 Task: Create a due date automation trigger when advanced on, the moment a card is due add dates due in 1 working days.
Action: Mouse moved to (1016, 297)
Screenshot: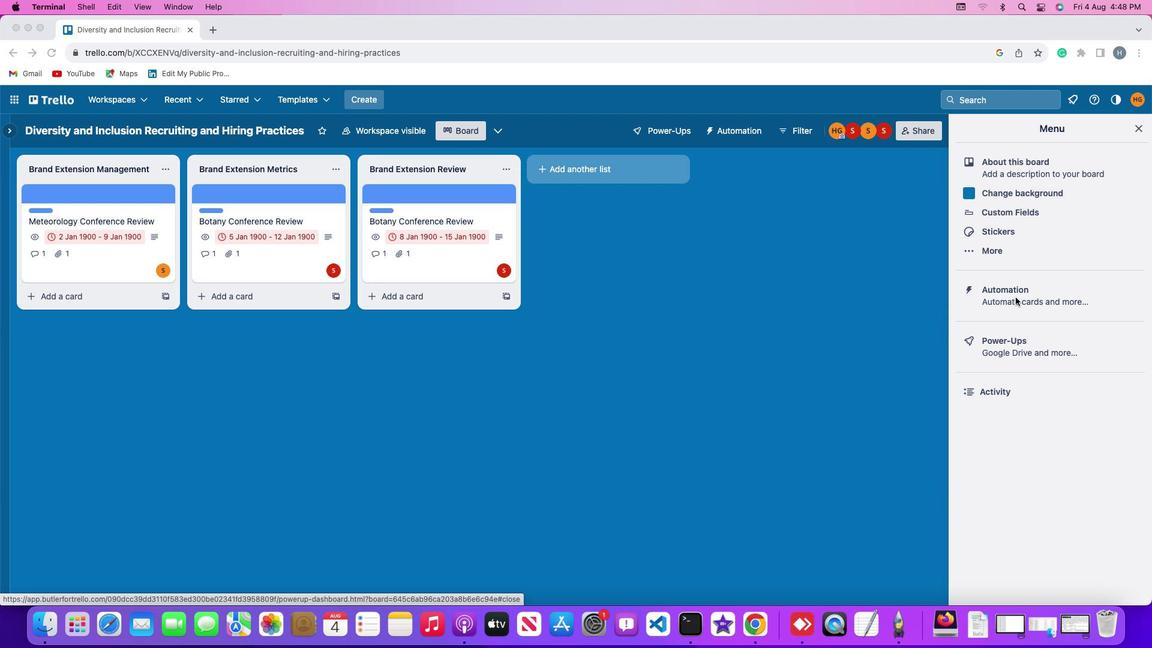 
Action: Mouse pressed left at (1016, 297)
Screenshot: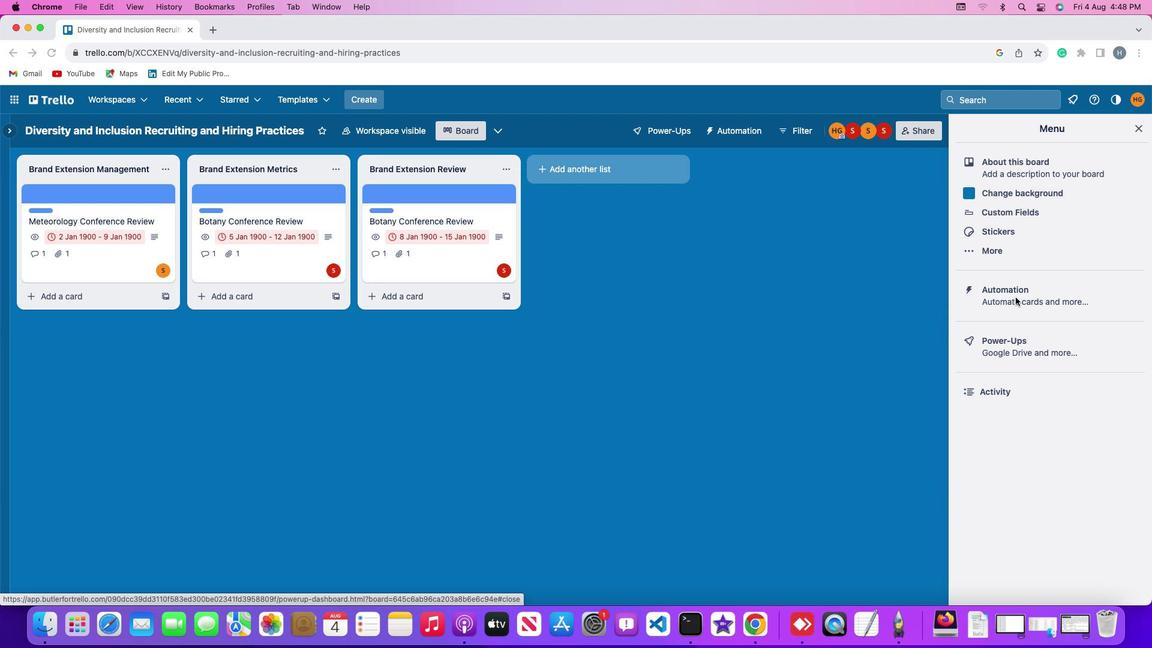 
Action: Mouse pressed left at (1016, 297)
Screenshot: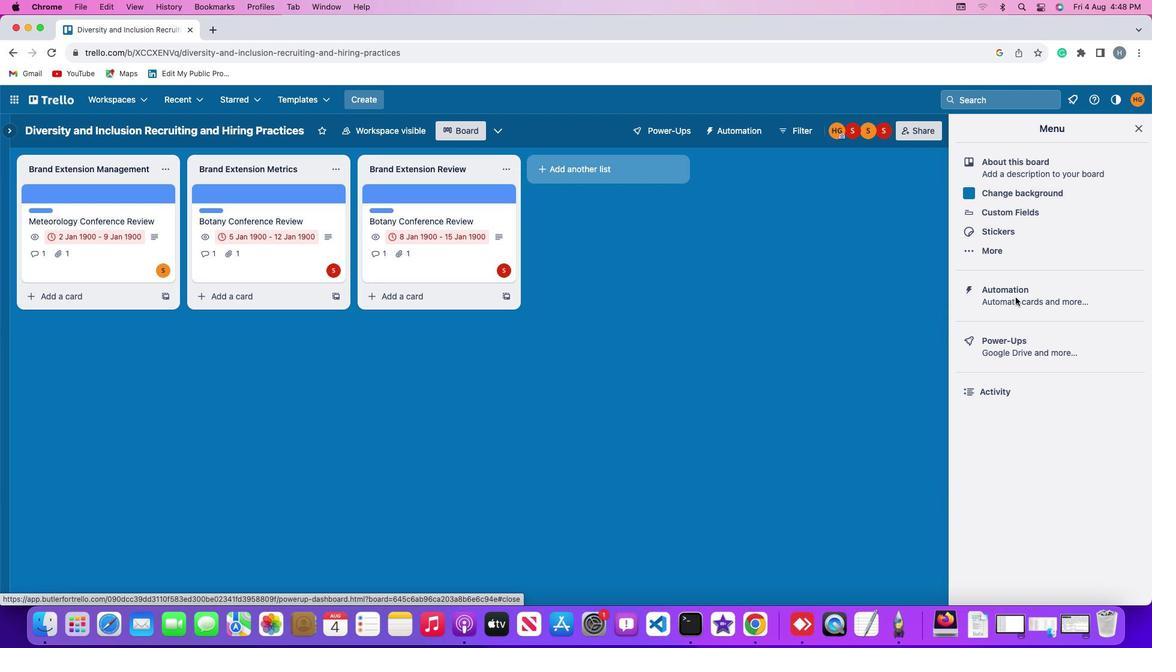 
Action: Mouse moved to (71, 279)
Screenshot: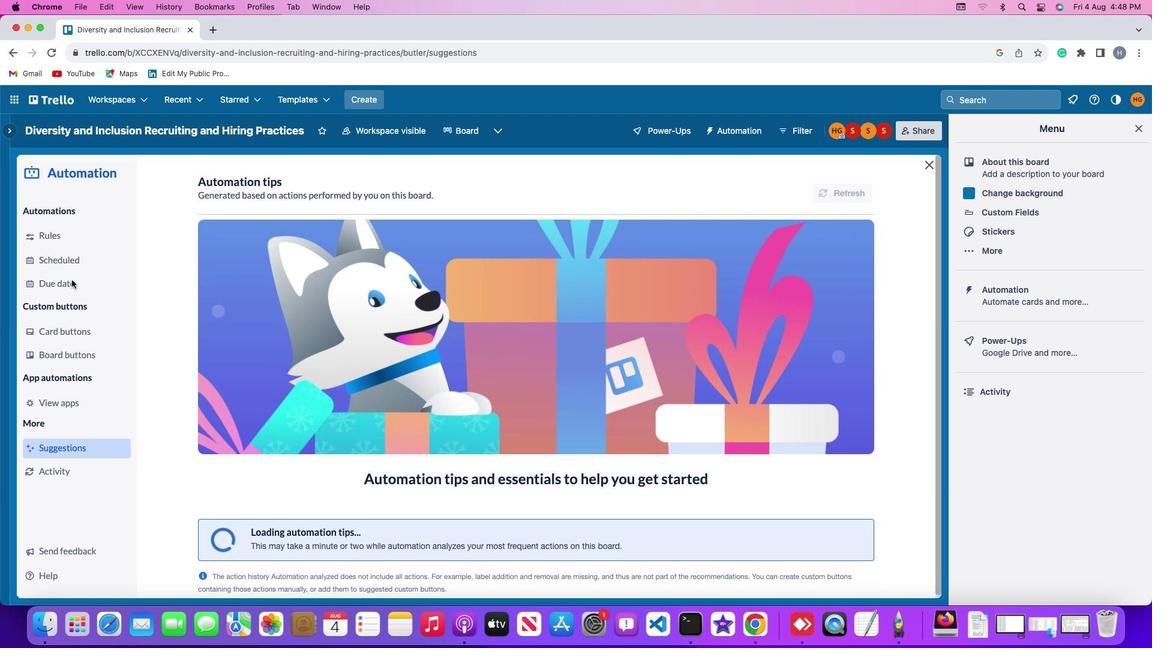 
Action: Mouse pressed left at (71, 279)
Screenshot: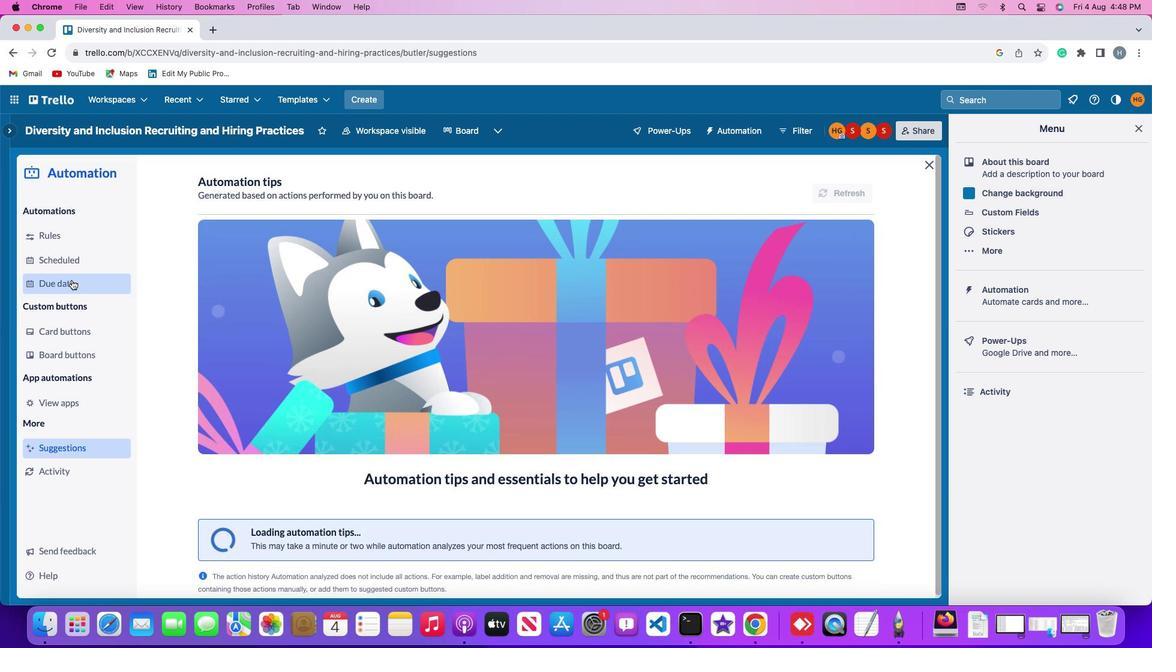 
Action: Mouse moved to (808, 184)
Screenshot: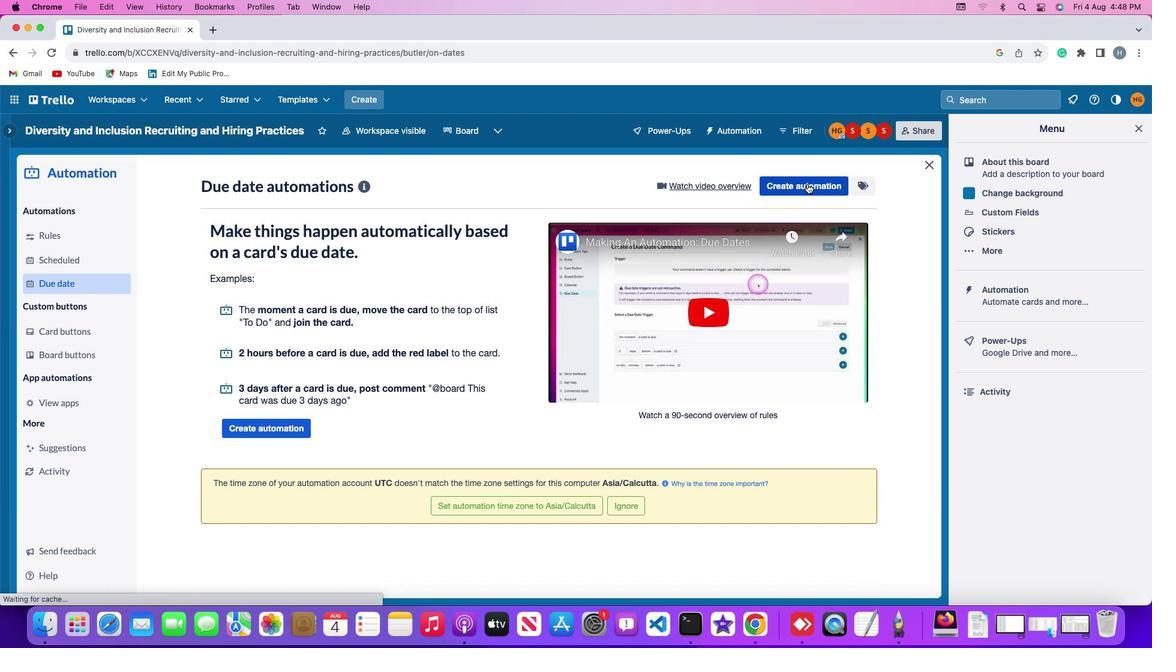 
Action: Mouse pressed left at (808, 184)
Screenshot: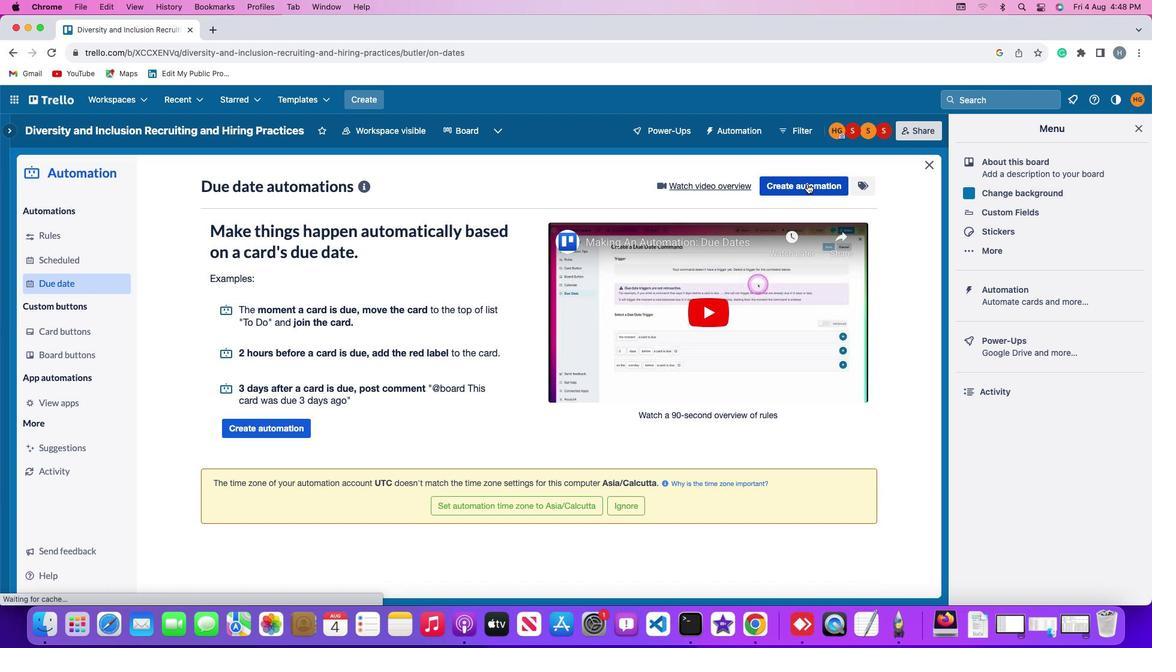 
Action: Mouse moved to (554, 303)
Screenshot: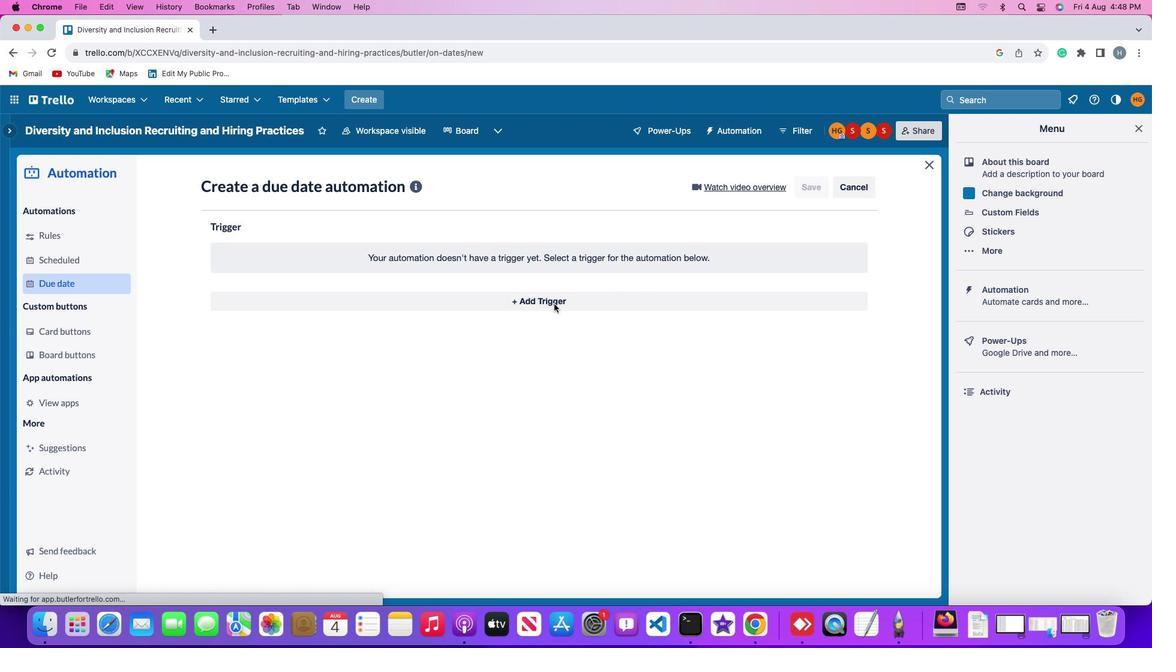 
Action: Mouse pressed left at (554, 303)
Screenshot: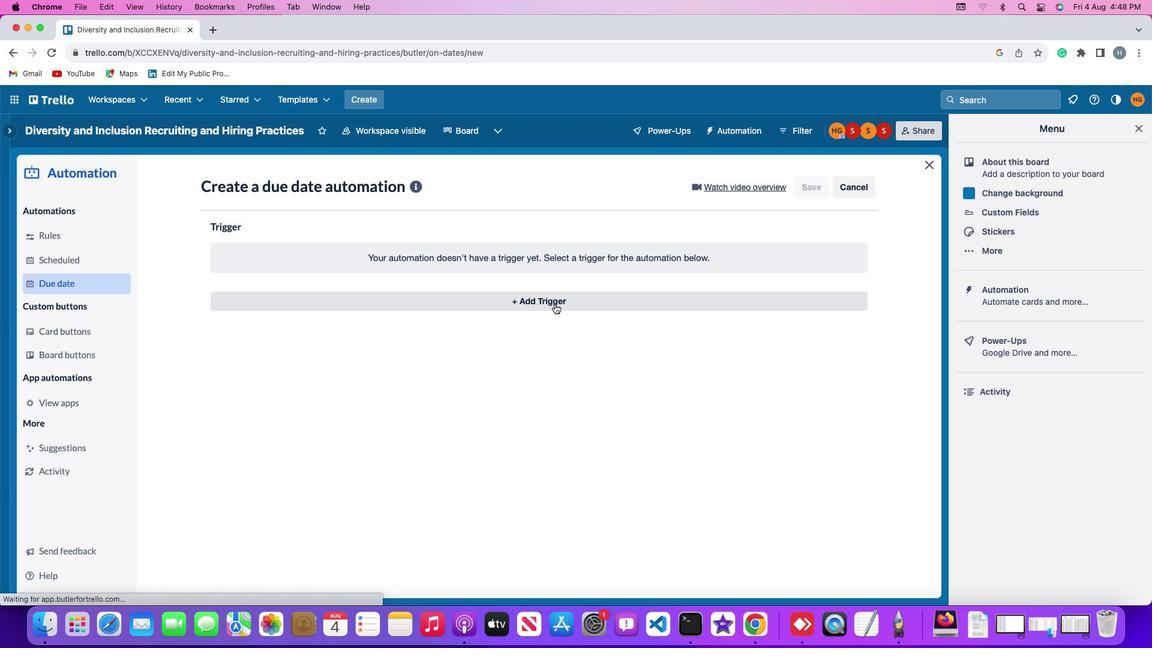 
Action: Mouse moved to (246, 441)
Screenshot: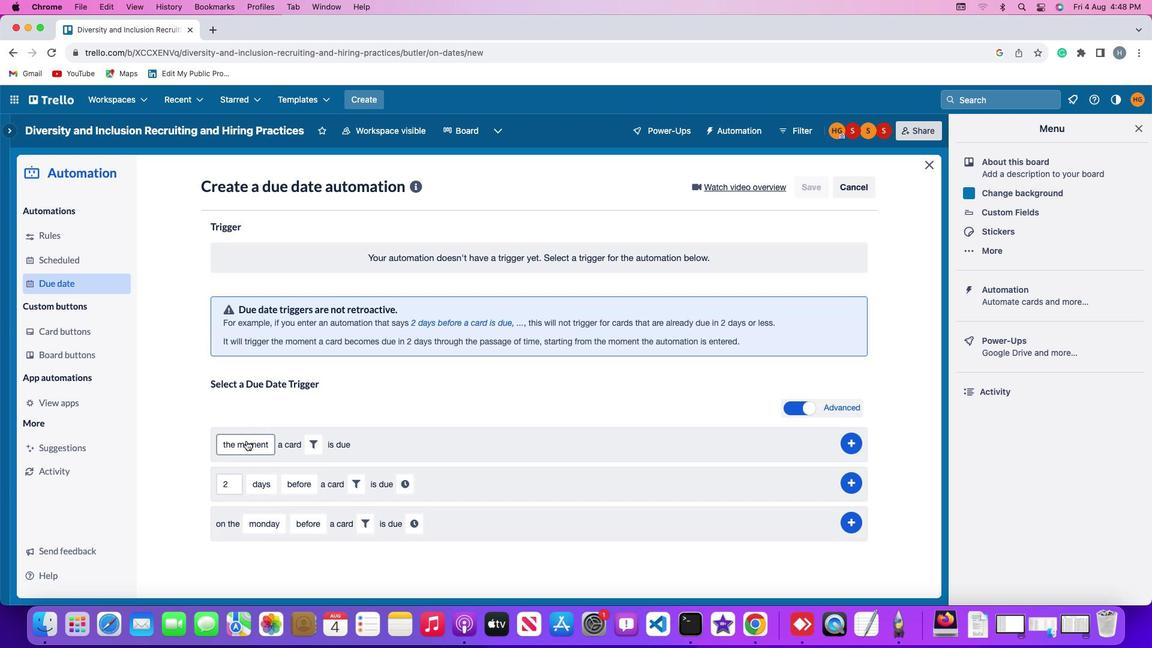
Action: Mouse pressed left at (246, 441)
Screenshot: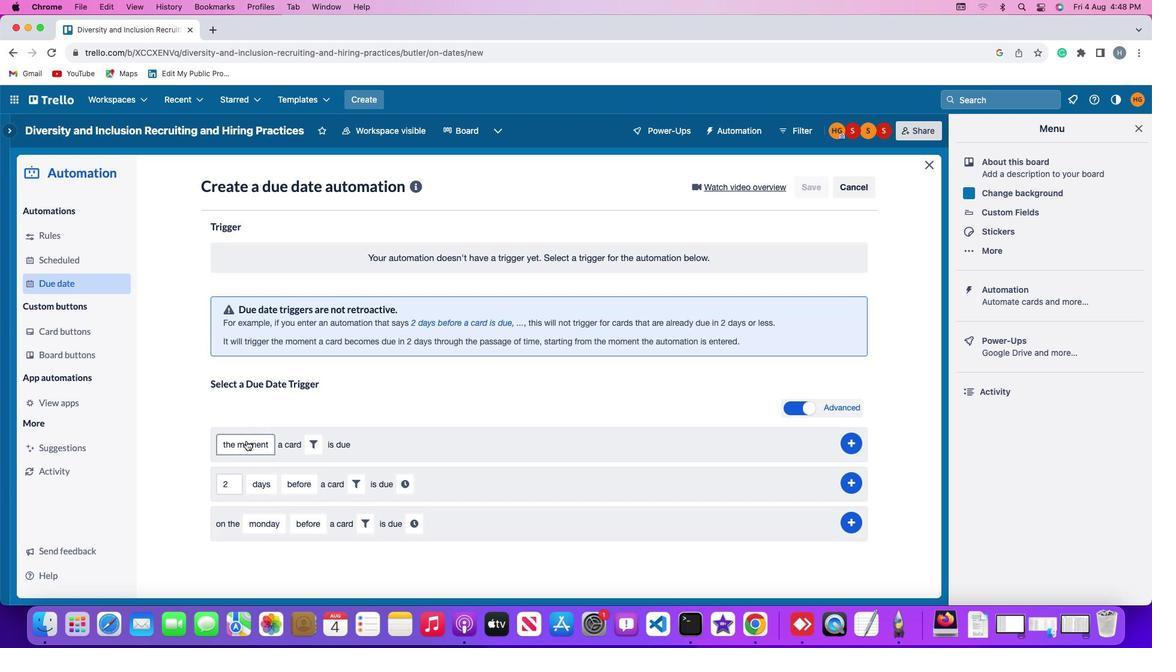 
Action: Mouse moved to (255, 464)
Screenshot: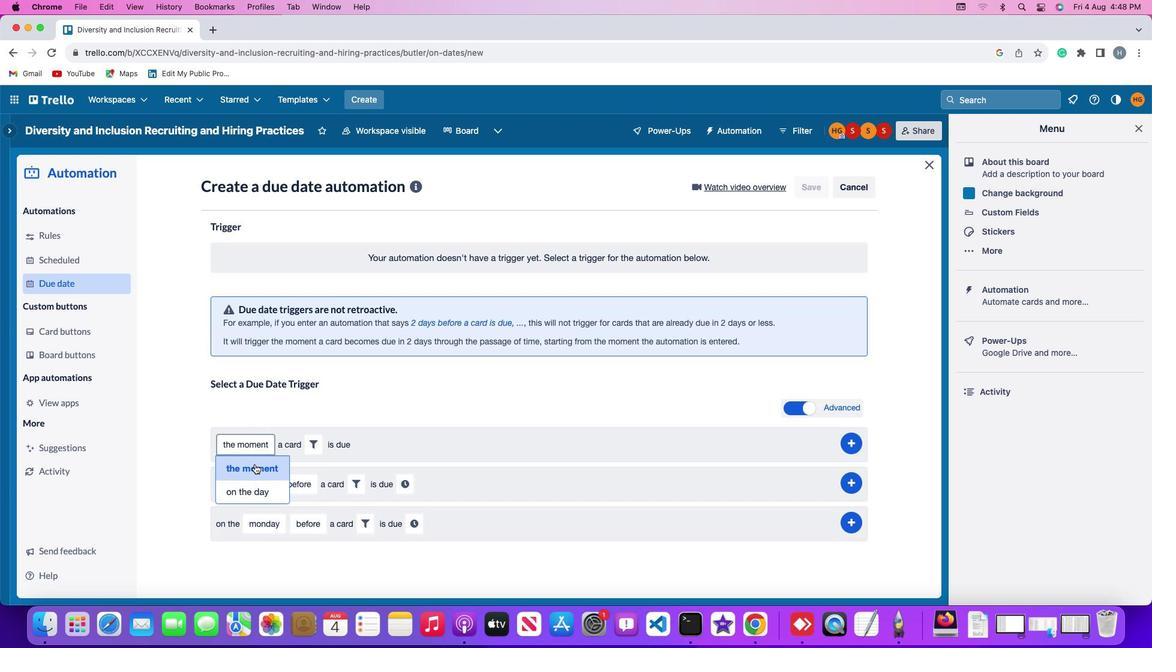 
Action: Mouse pressed left at (255, 464)
Screenshot: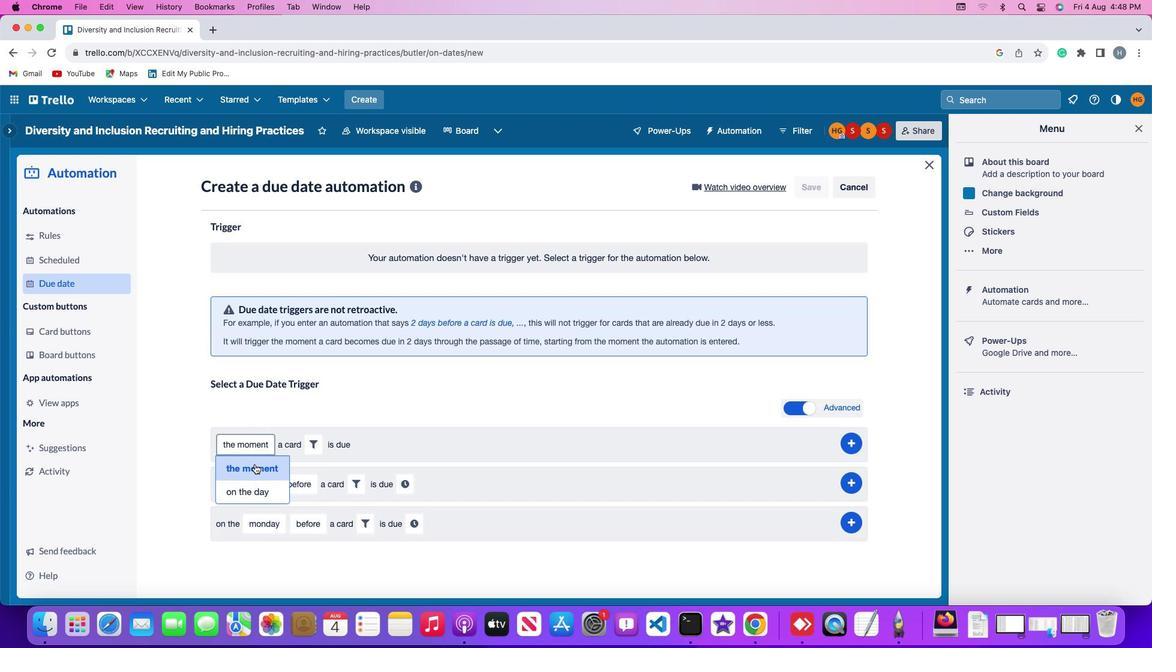 
Action: Mouse moved to (311, 442)
Screenshot: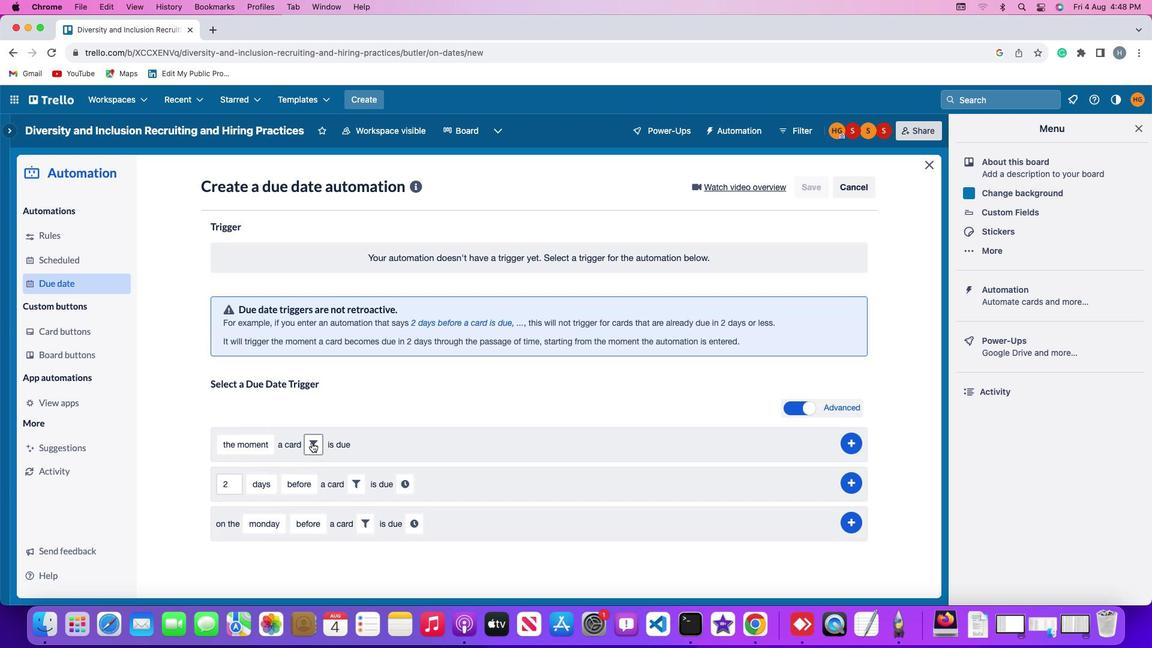 
Action: Mouse pressed left at (311, 442)
Screenshot: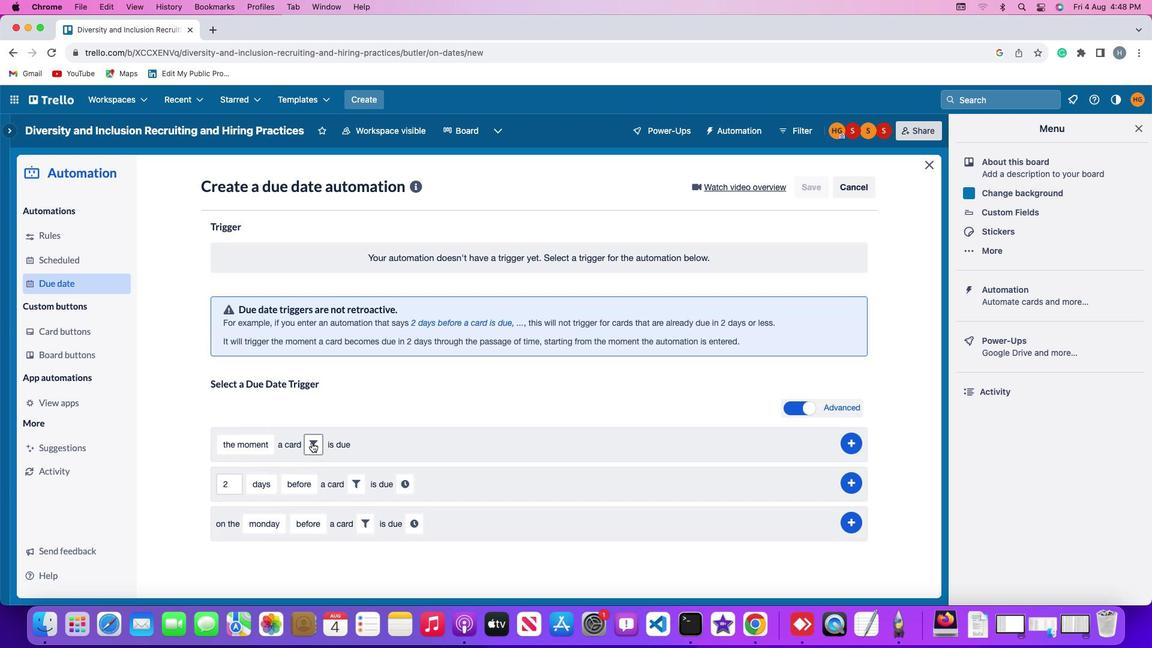 
Action: Mouse moved to (380, 483)
Screenshot: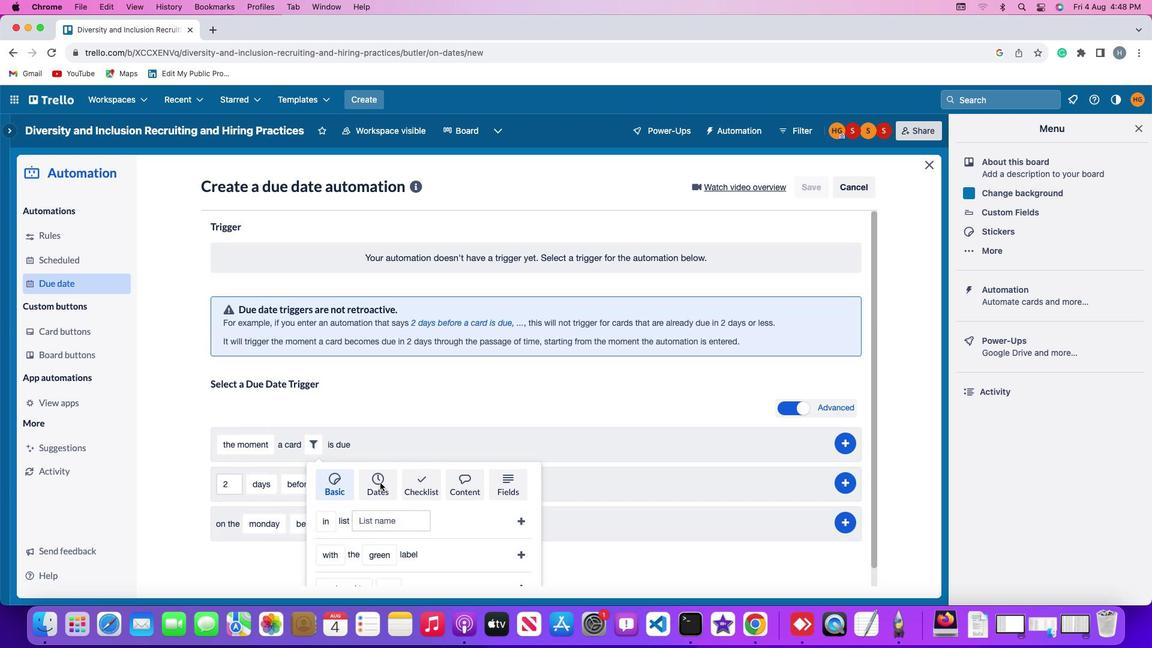 
Action: Mouse pressed left at (380, 483)
Screenshot: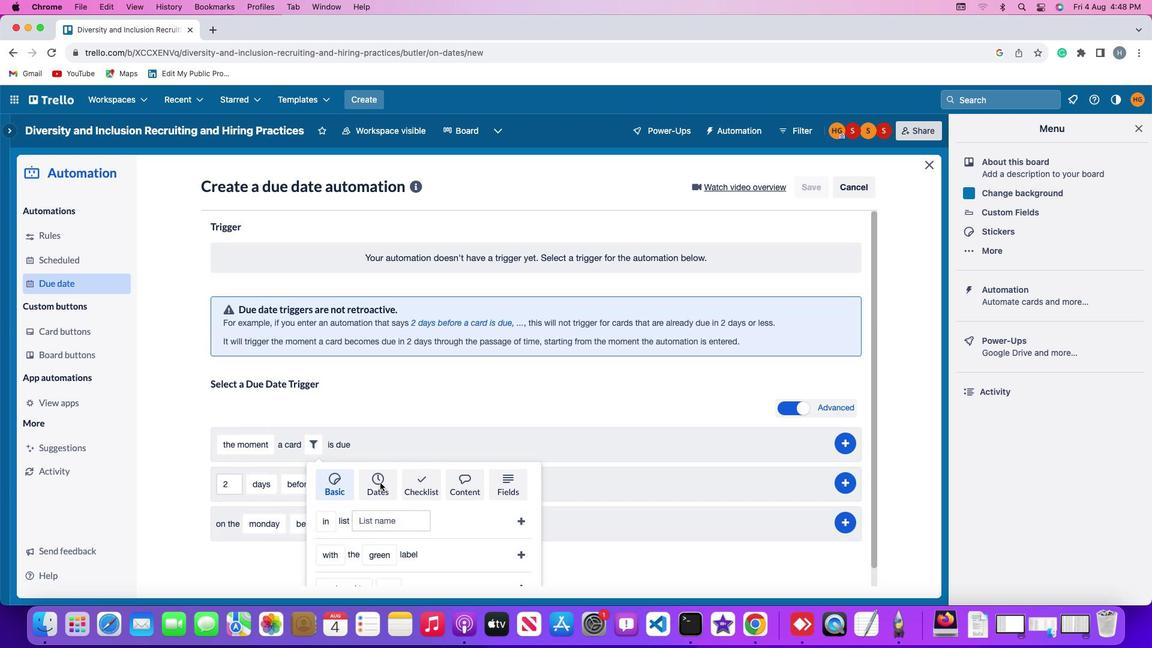 
Action: Mouse moved to (380, 482)
Screenshot: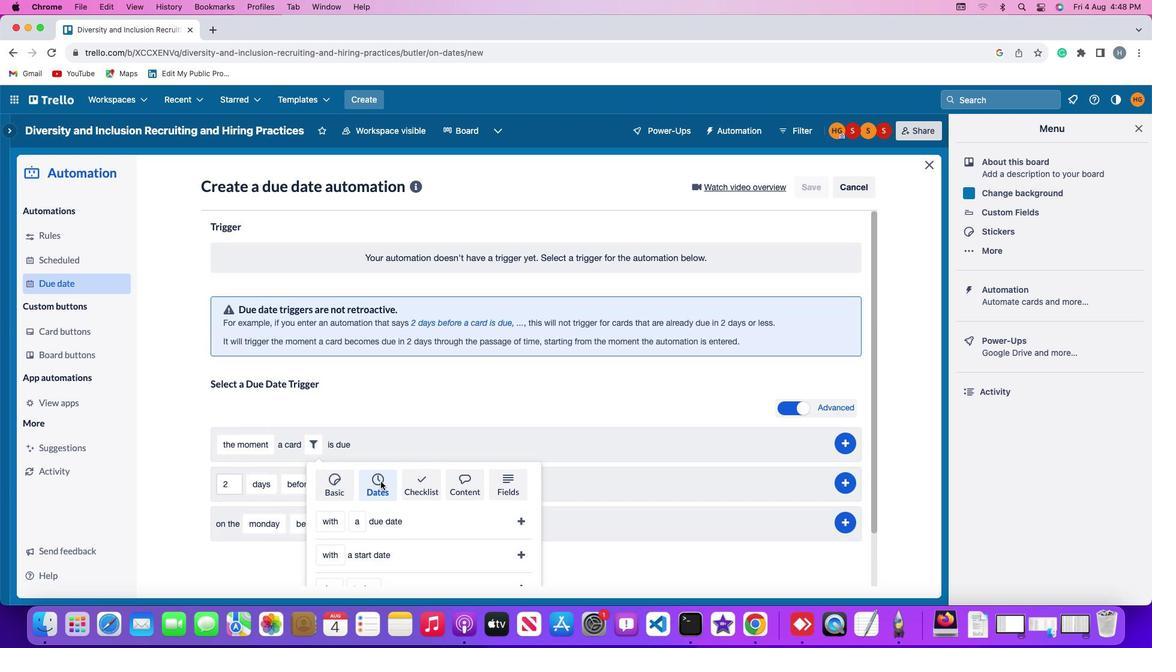 
Action: Mouse scrolled (380, 482) with delta (0, 0)
Screenshot: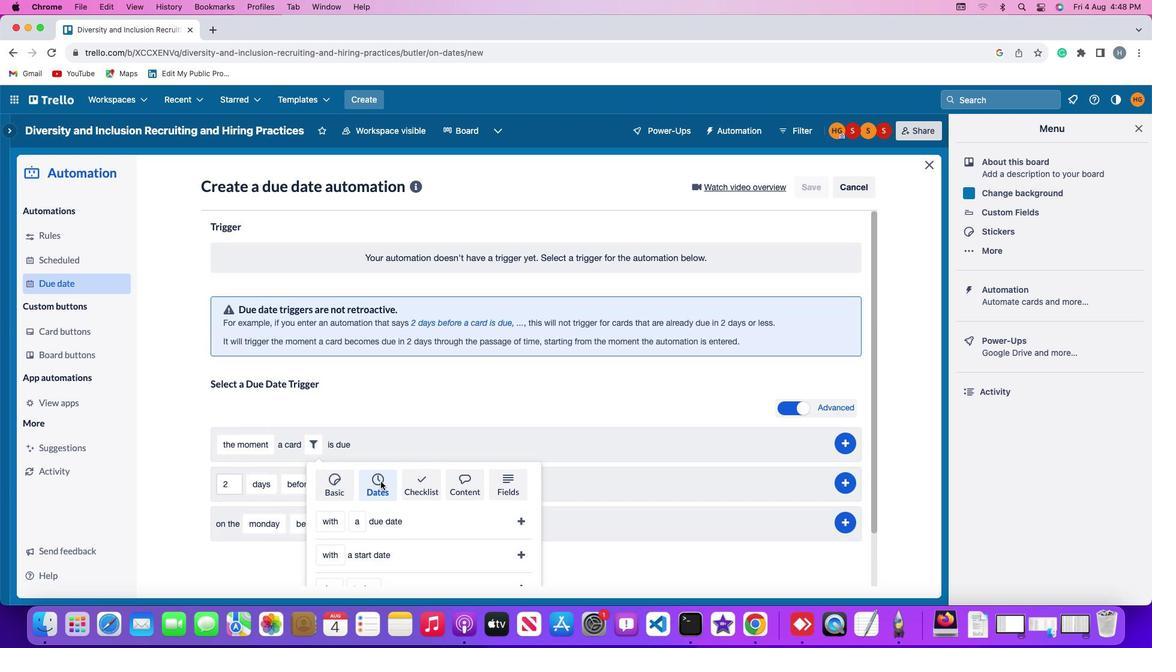 
Action: Mouse scrolled (380, 482) with delta (0, 0)
Screenshot: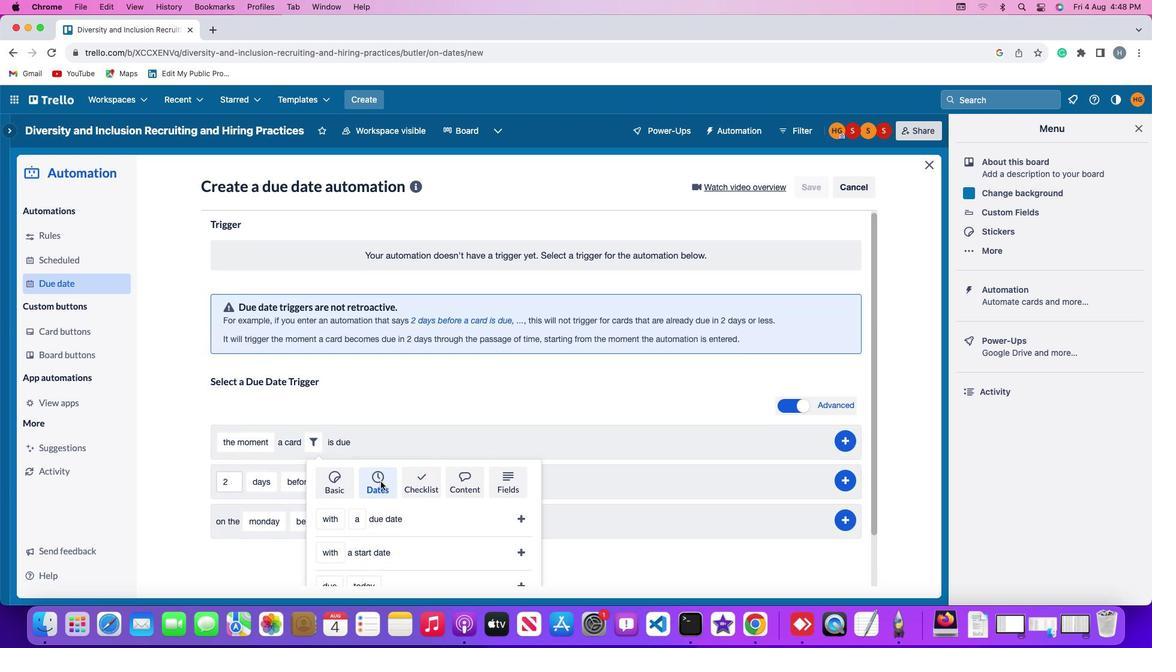 
Action: Mouse scrolled (380, 482) with delta (0, -1)
Screenshot: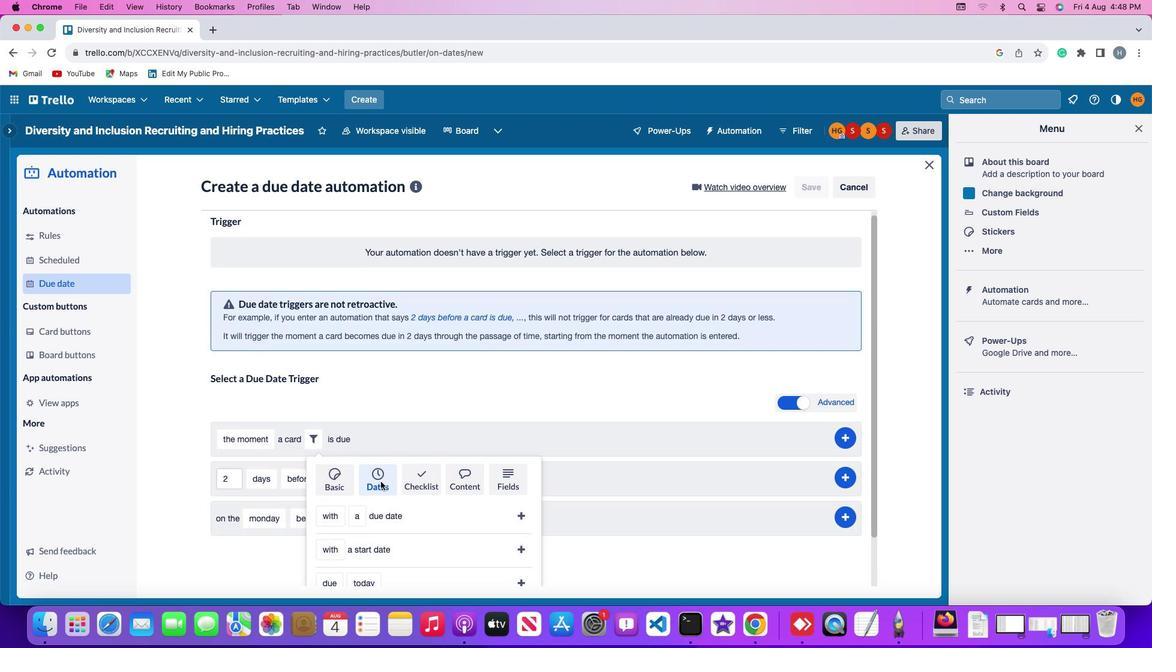 
Action: Mouse scrolled (380, 482) with delta (0, -3)
Screenshot: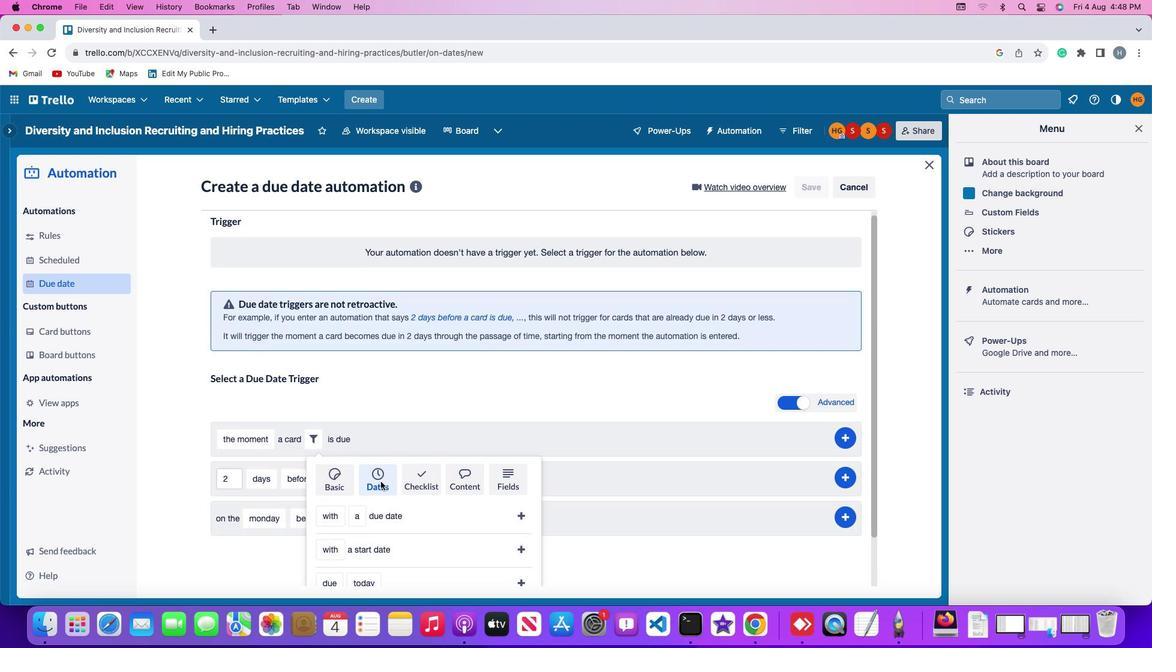 
Action: Mouse scrolled (380, 482) with delta (0, -3)
Screenshot: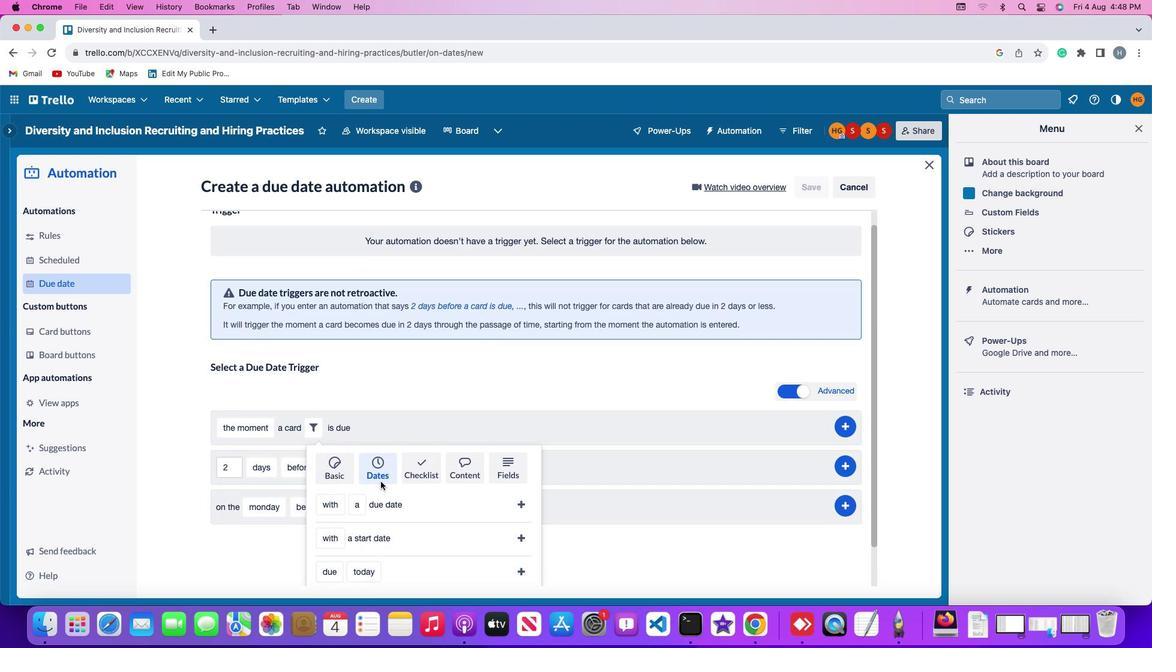 
Action: Mouse moved to (380, 481)
Screenshot: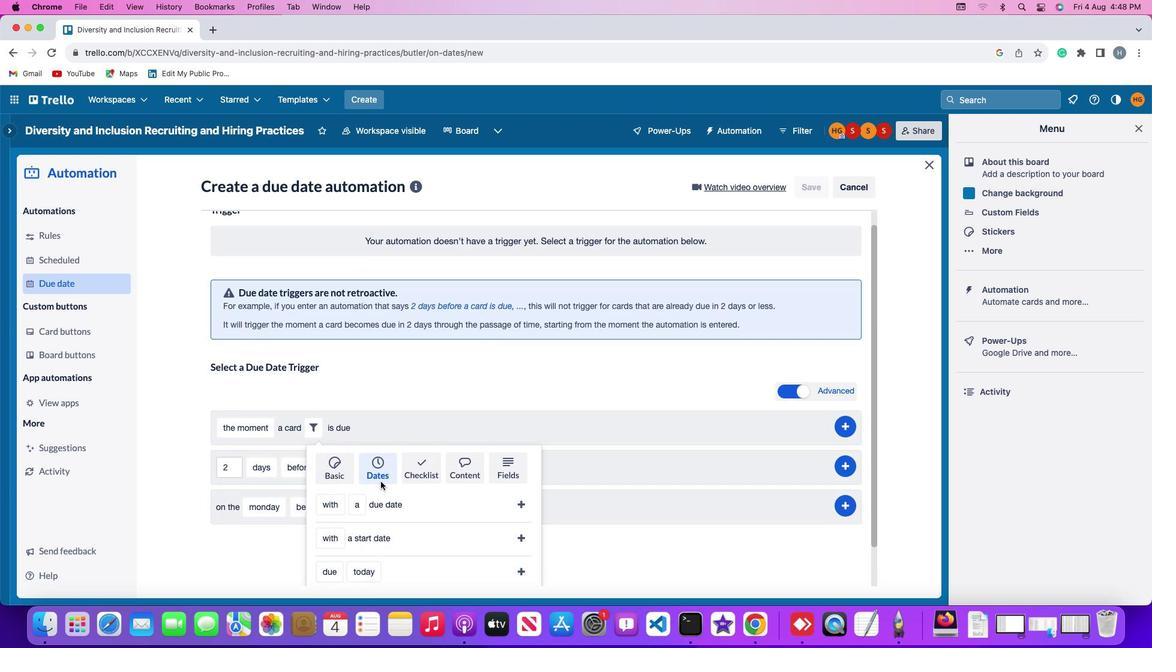 
Action: Mouse scrolled (380, 481) with delta (0, -3)
Screenshot: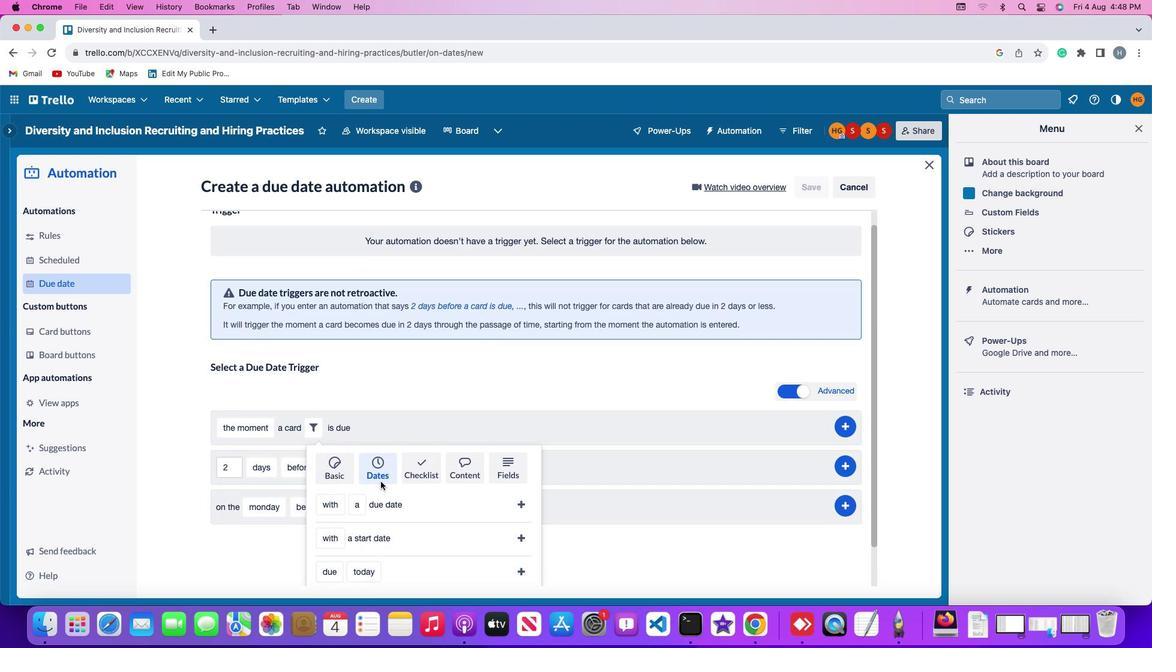
Action: Mouse moved to (380, 481)
Screenshot: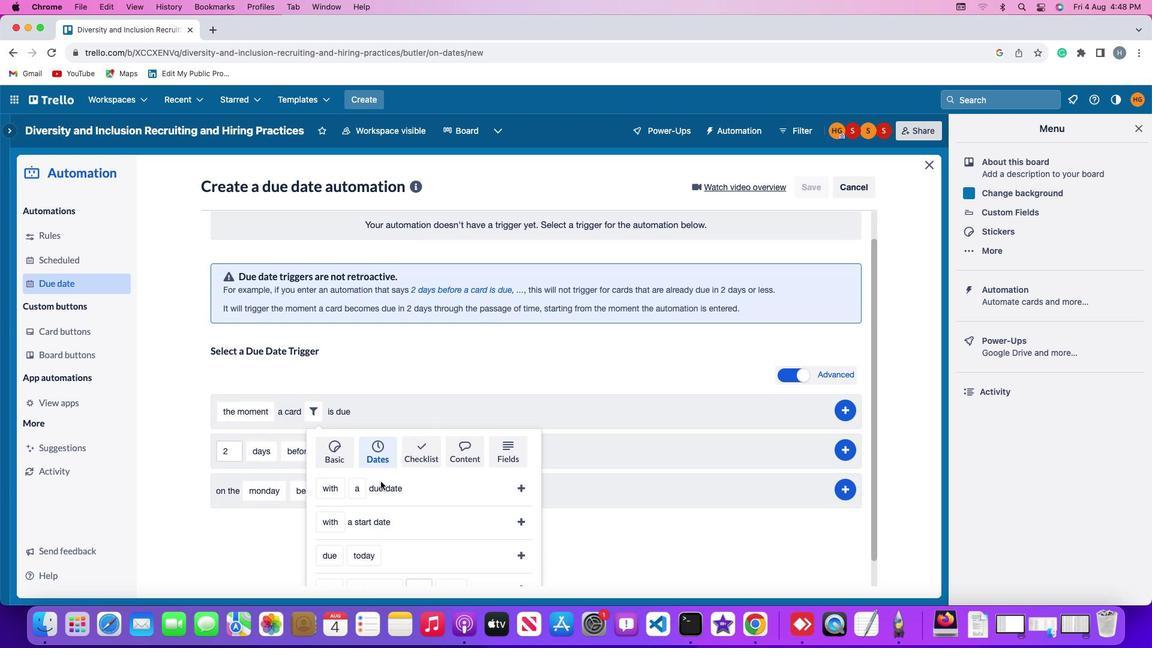 
Action: Mouse scrolled (380, 481) with delta (0, -4)
Screenshot: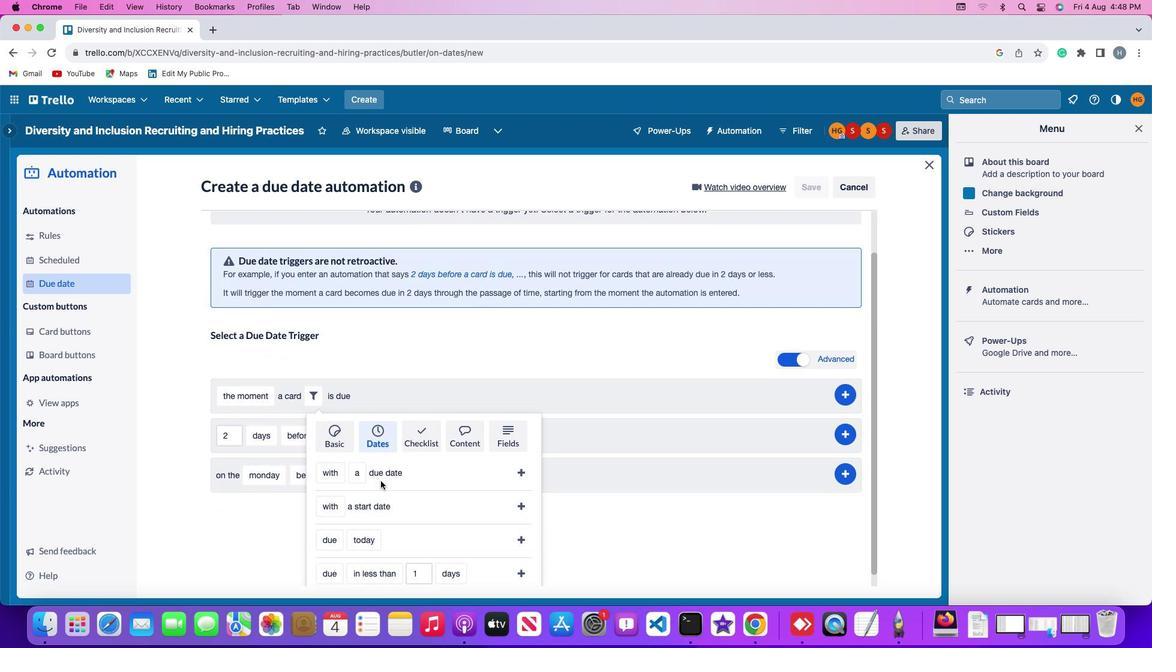 
Action: Mouse moved to (381, 518)
Screenshot: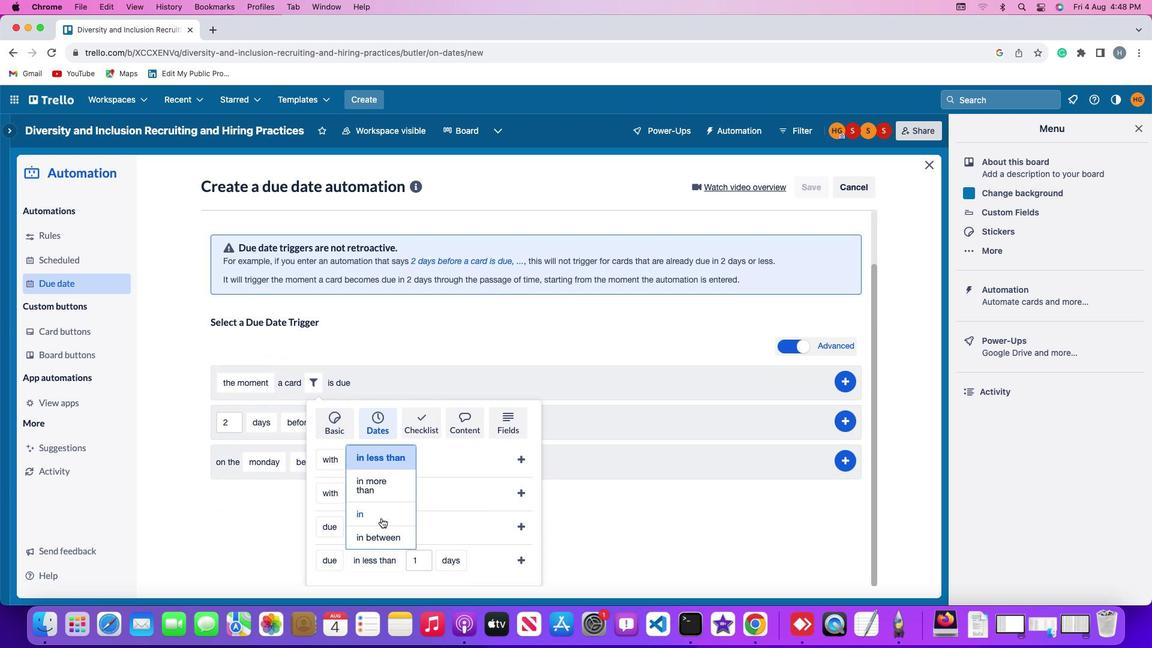 
Action: Mouse pressed left at (381, 518)
Screenshot: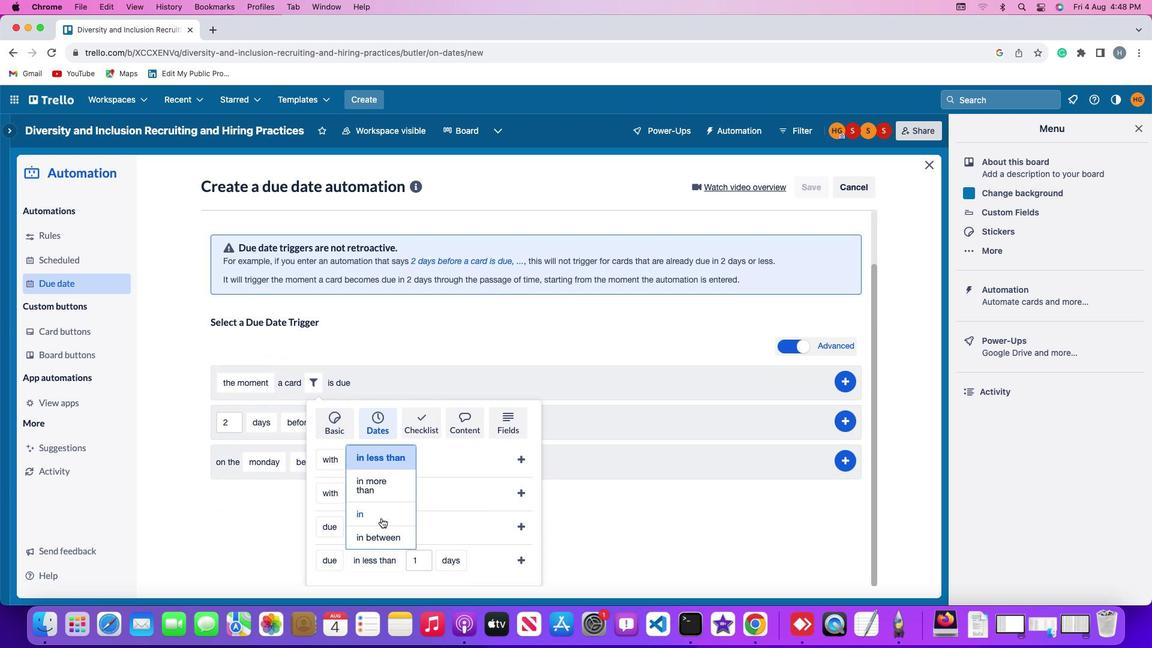 
Action: Mouse moved to (390, 559)
Screenshot: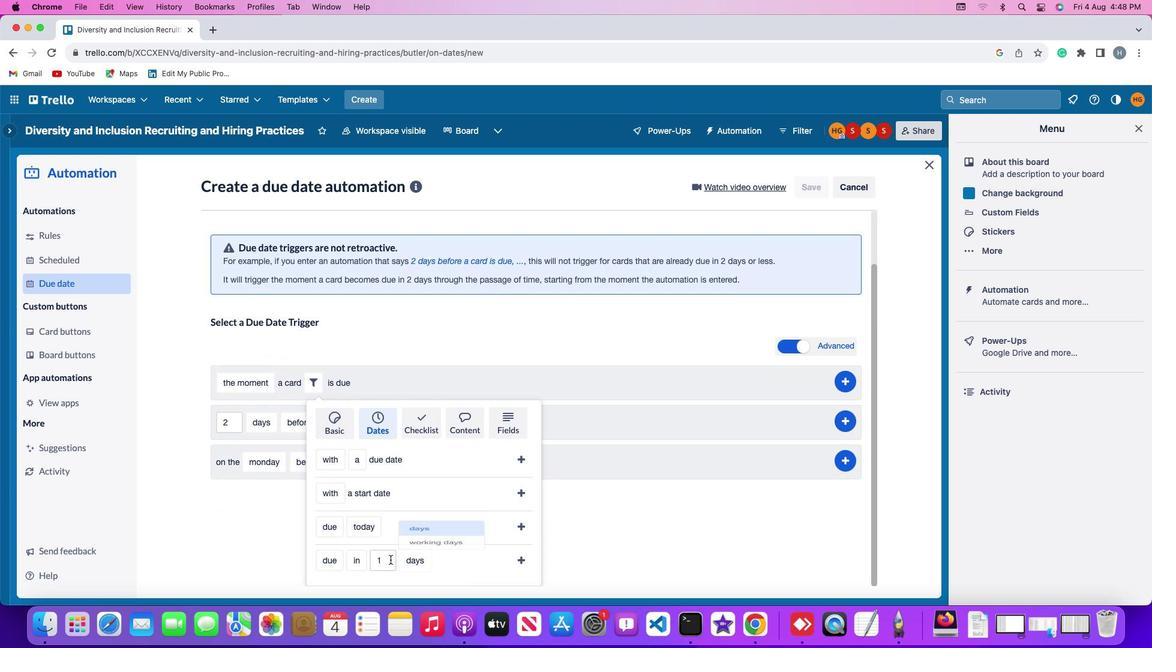 
Action: Mouse pressed left at (390, 559)
Screenshot: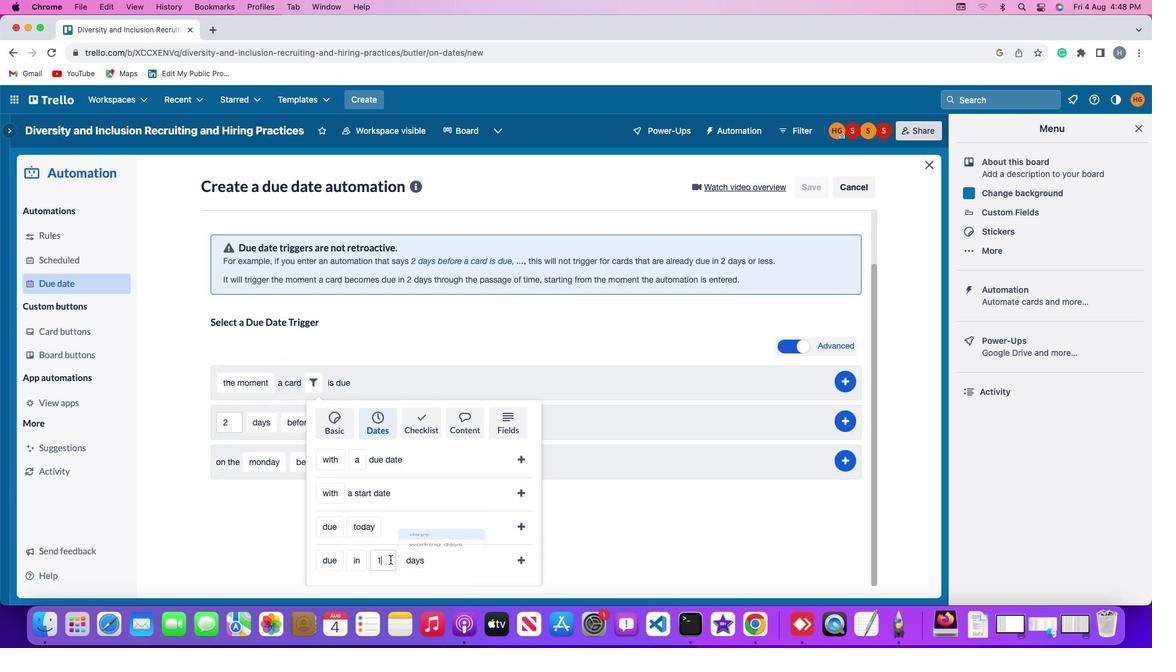 
Action: Key pressed Key.backspace'1'
Screenshot: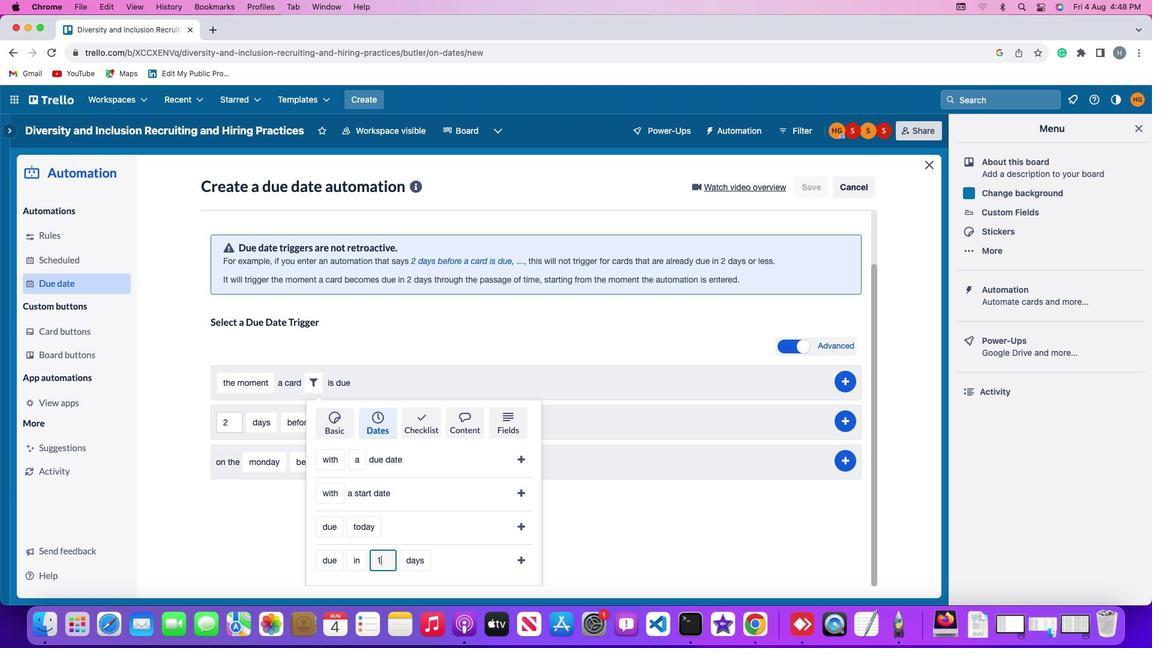 
Action: Mouse moved to (432, 536)
Screenshot: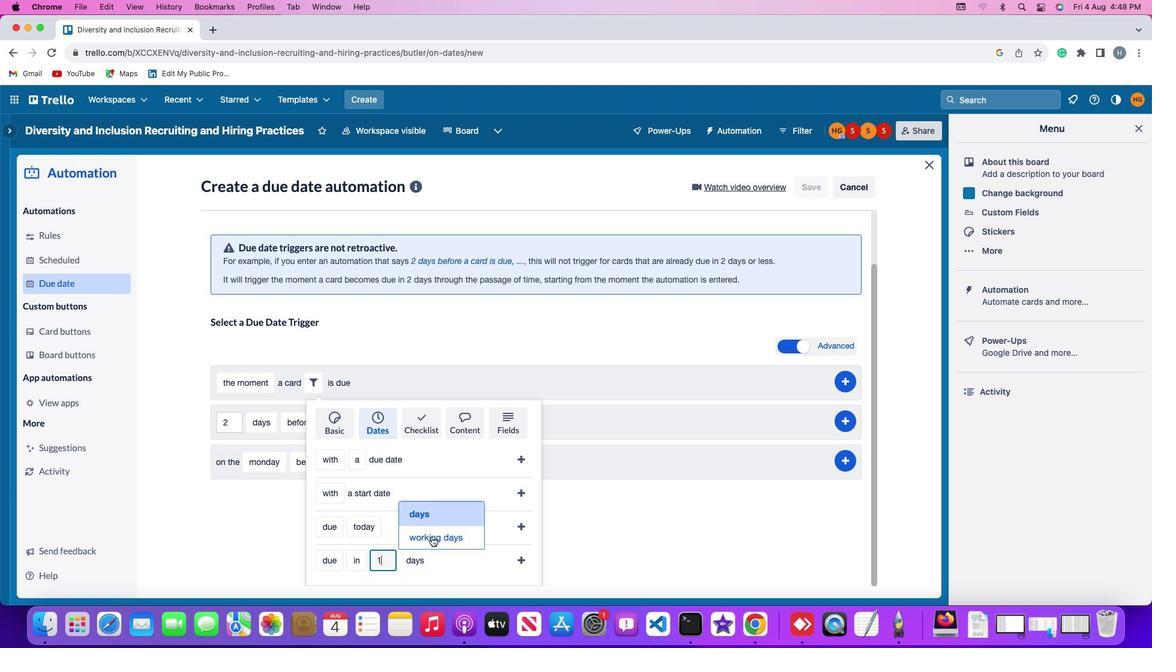 
Action: Mouse pressed left at (432, 536)
Screenshot: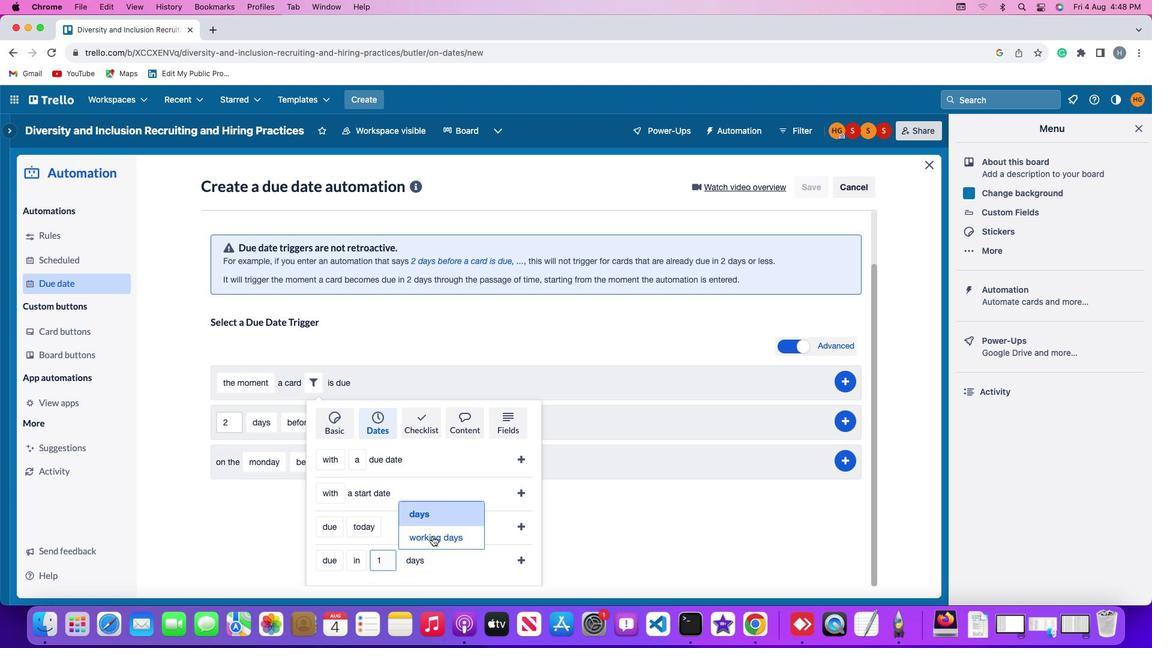 
Action: Mouse moved to (522, 560)
Screenshot: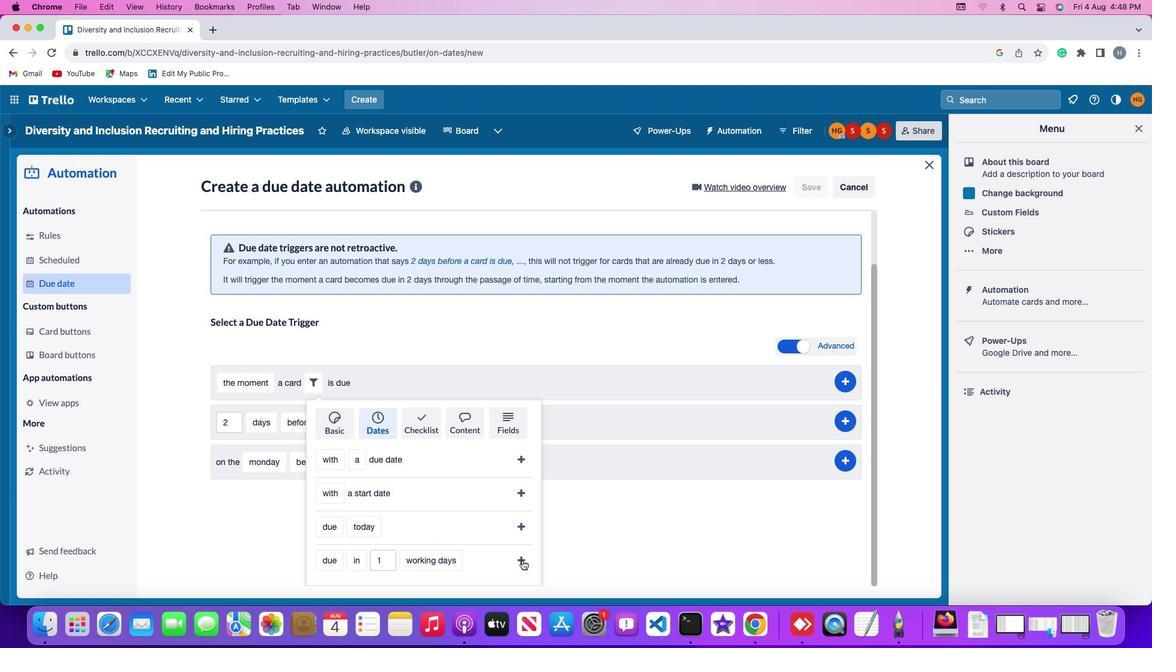 
Action: Mouse pressed left at (522, 560)
Screenshot: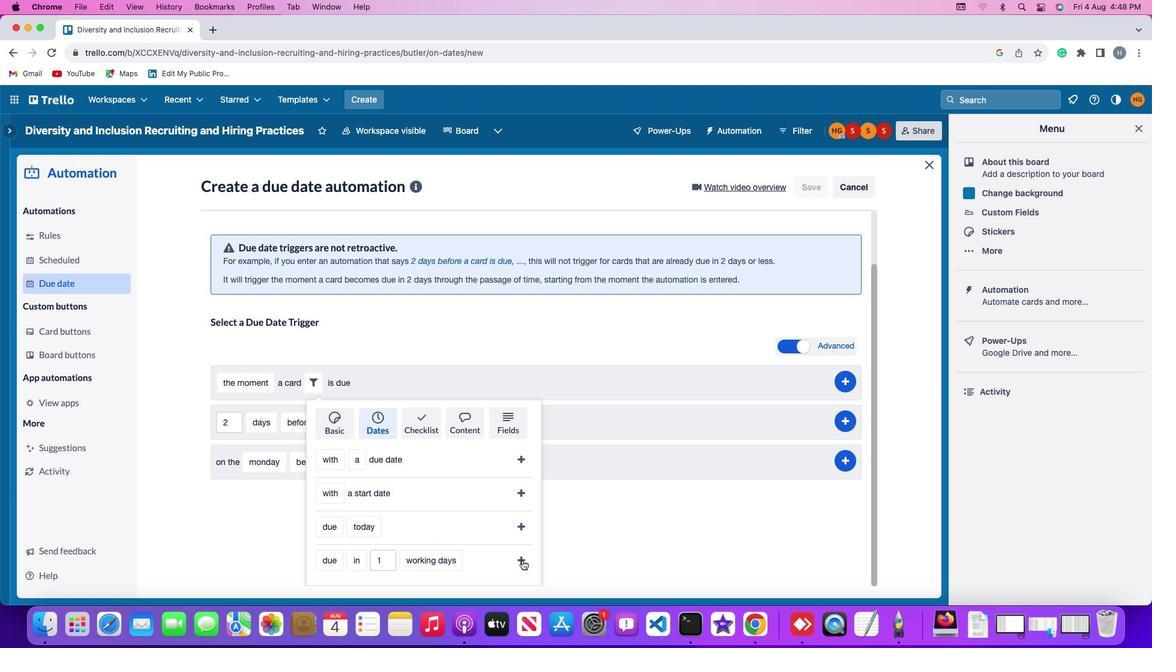 
Action: Mouse moved to (847, 439)
Screenshot: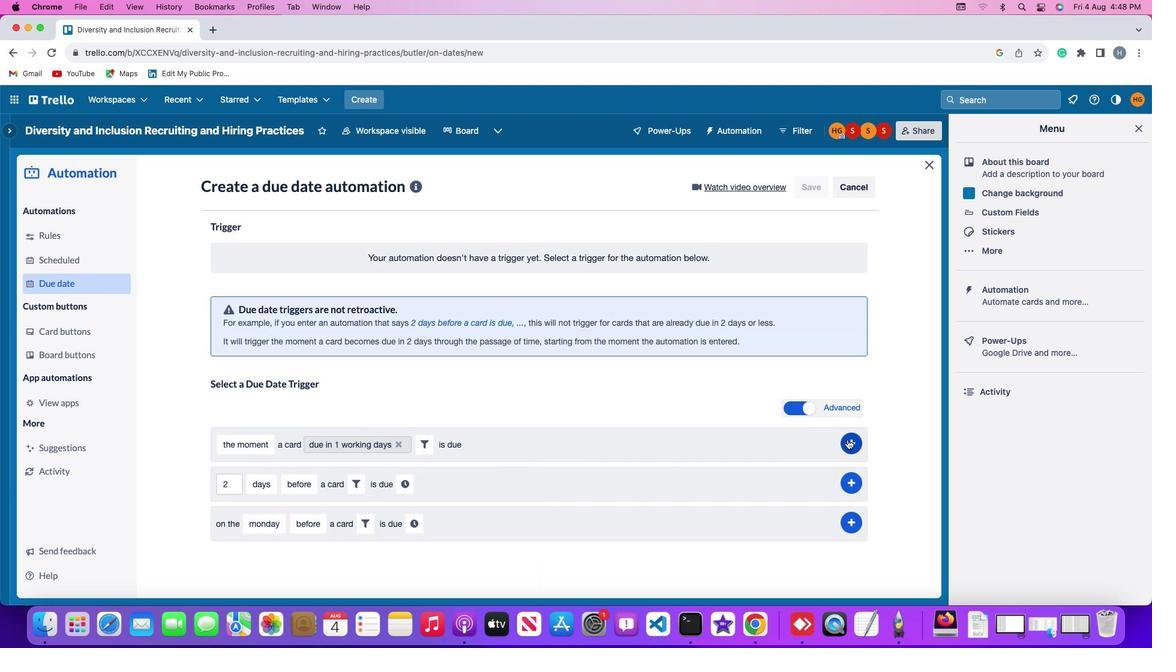 
Action: Mouse pressed left at (847, 439)
Screenshot: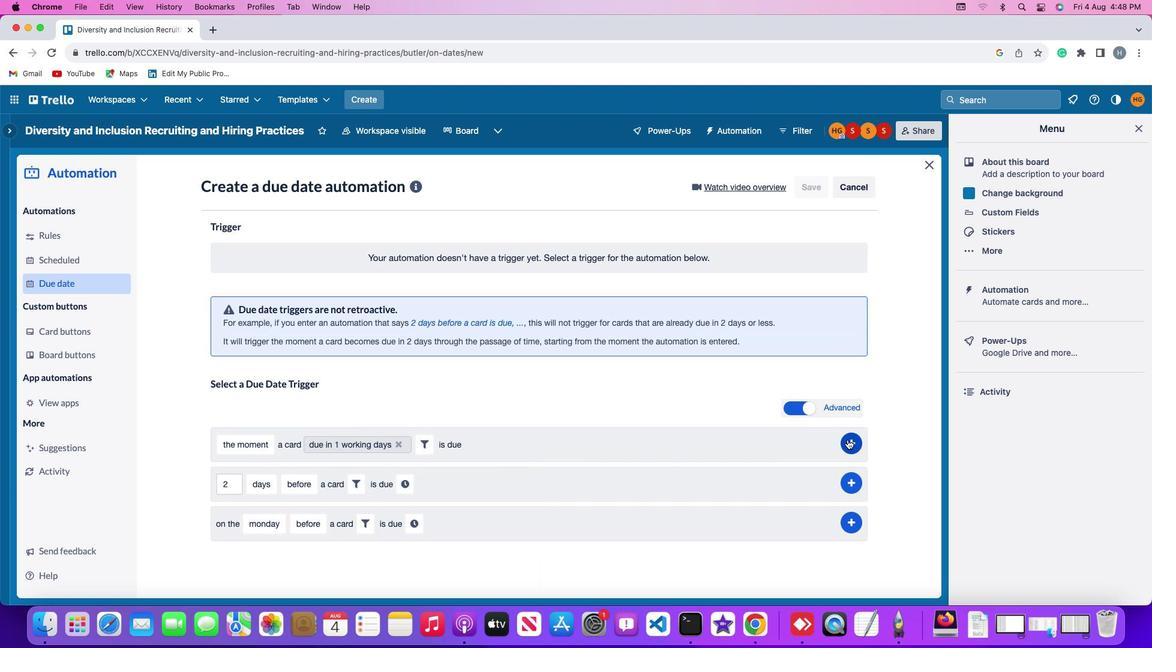 
Action: Mouse moved to (896, 317)
Screenshot: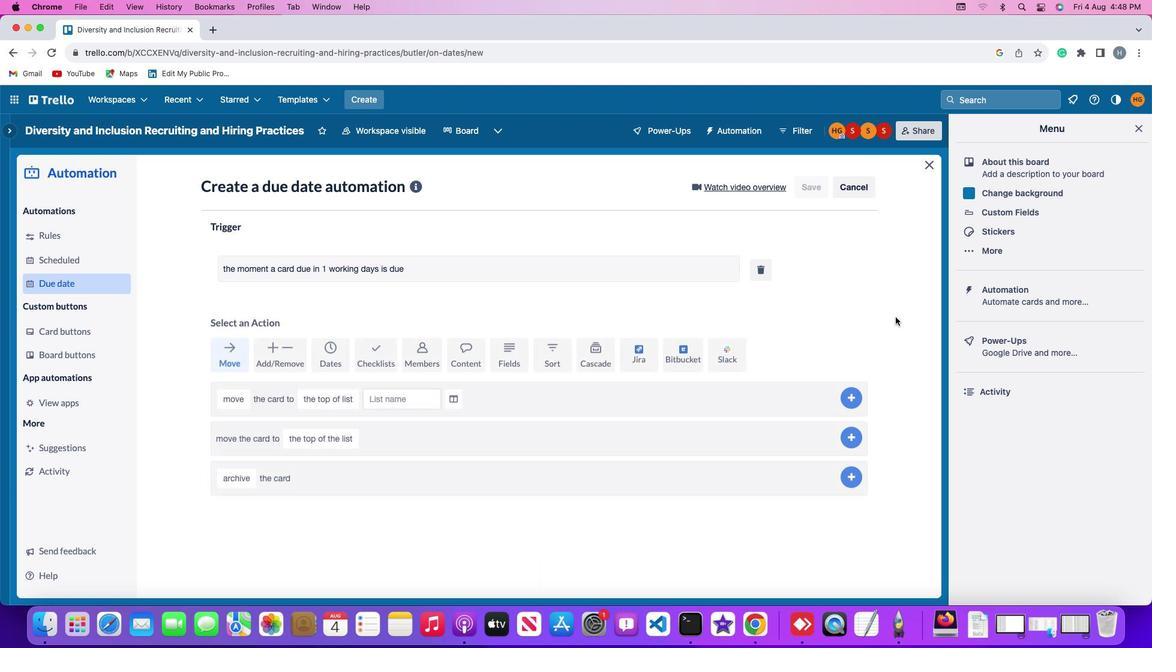 
